 Task: Create a due date automation trigger when advanced on, 2 hours after a card is due add dates due in 1 working days.
Action: Mouse moved to (1157, 91)
Screenshot: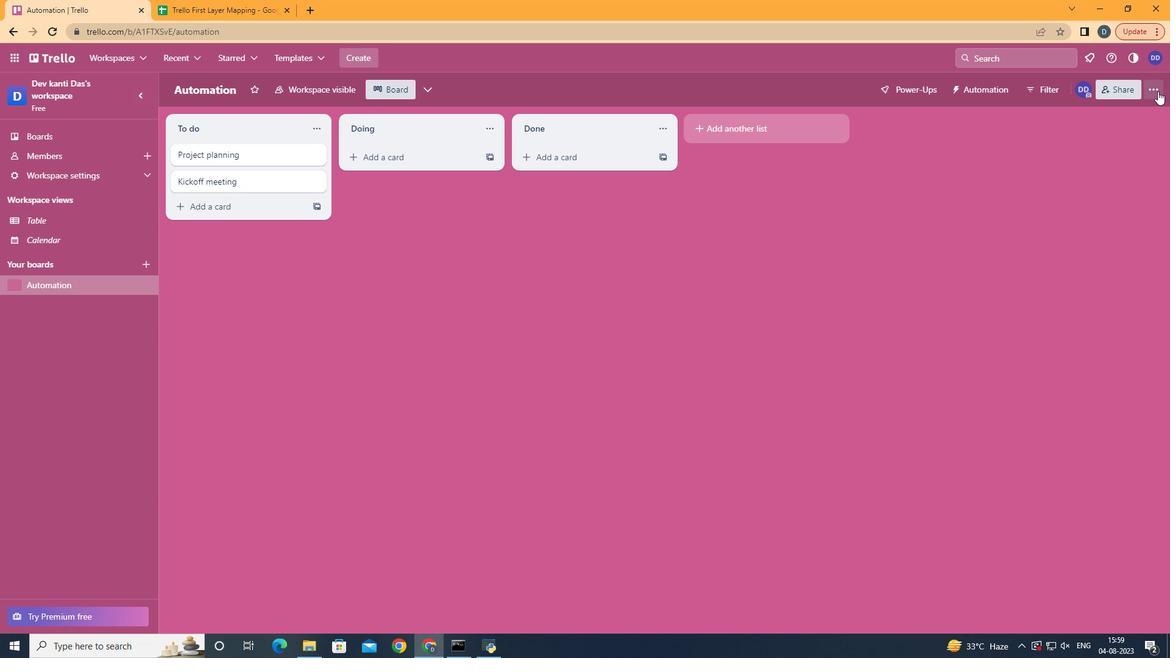 
Action: Mouse pressed left at (1157, 91)
Screenshot: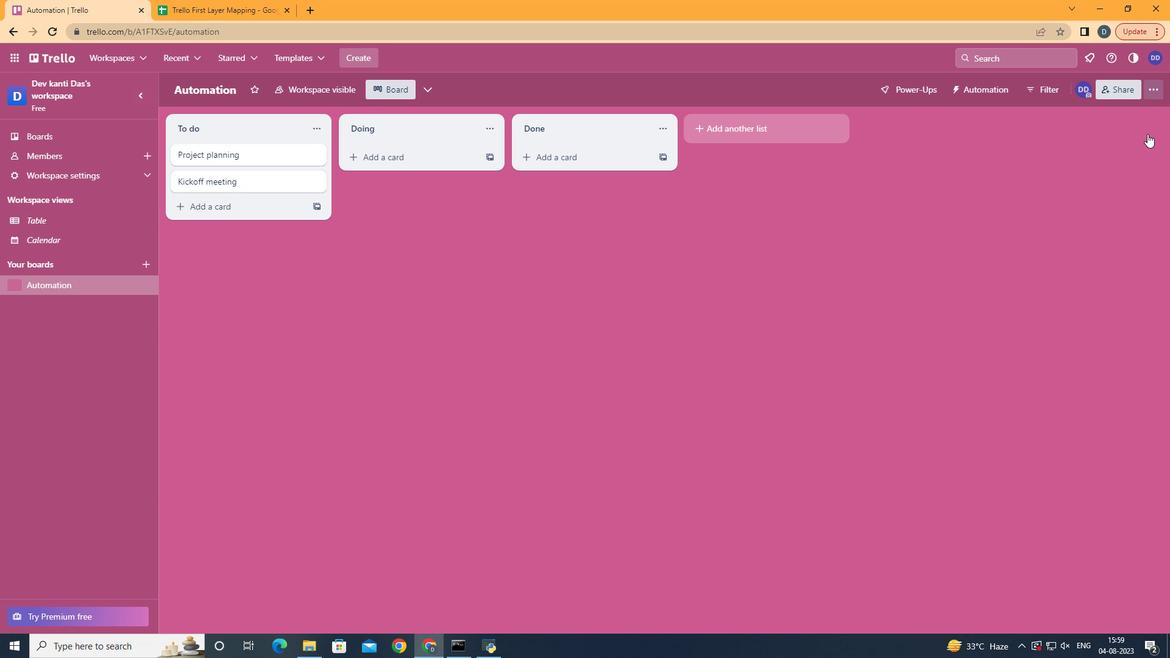 
Action: Mouse moved to (1062, 263)
Screenshot: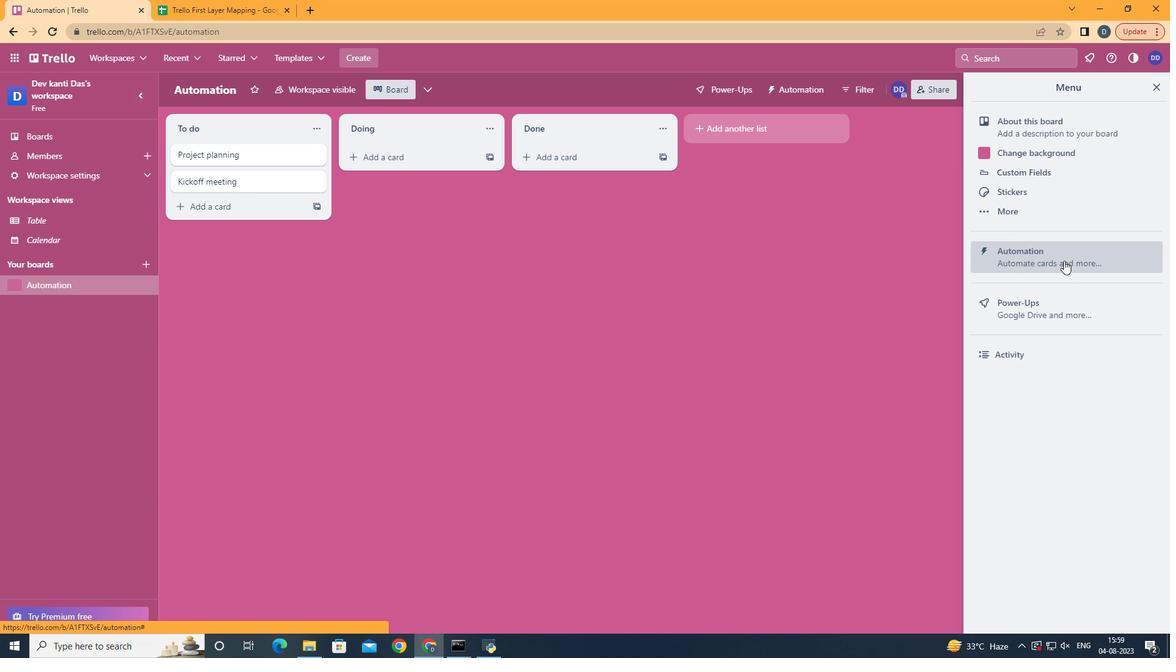 
Action: Mouse pressed left at (1062, 263)
Screenshot: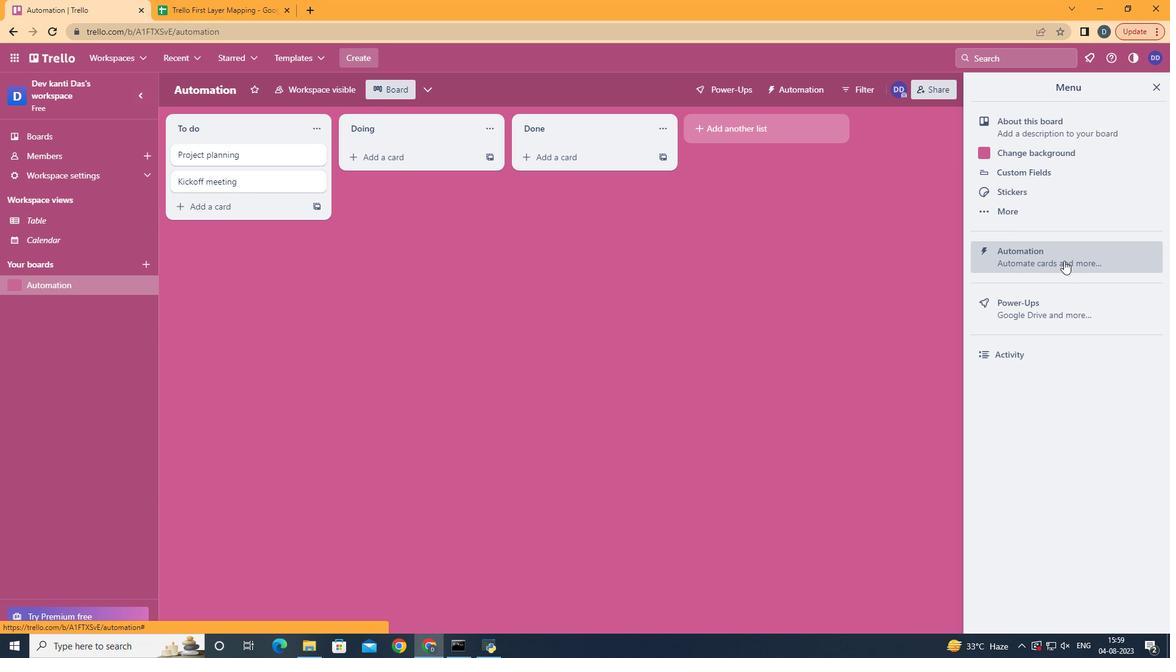 
Action: Mouse moved to (228, 247)
Screenshot: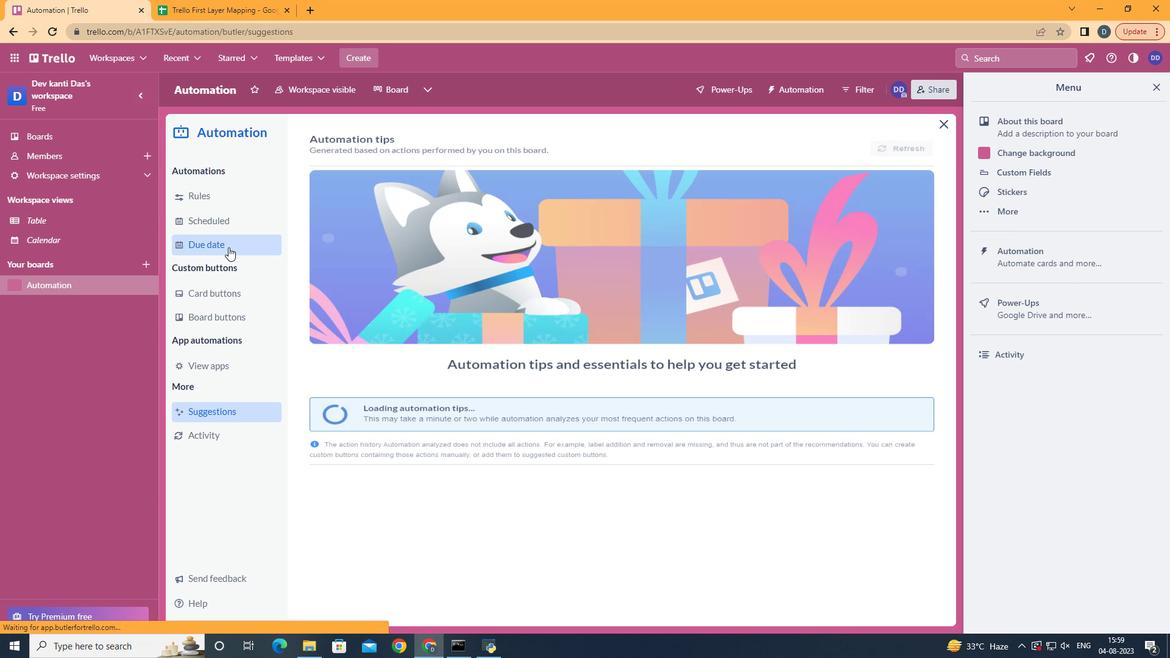 
Action: Mouse pressed left at (228, 247)
Screenshot: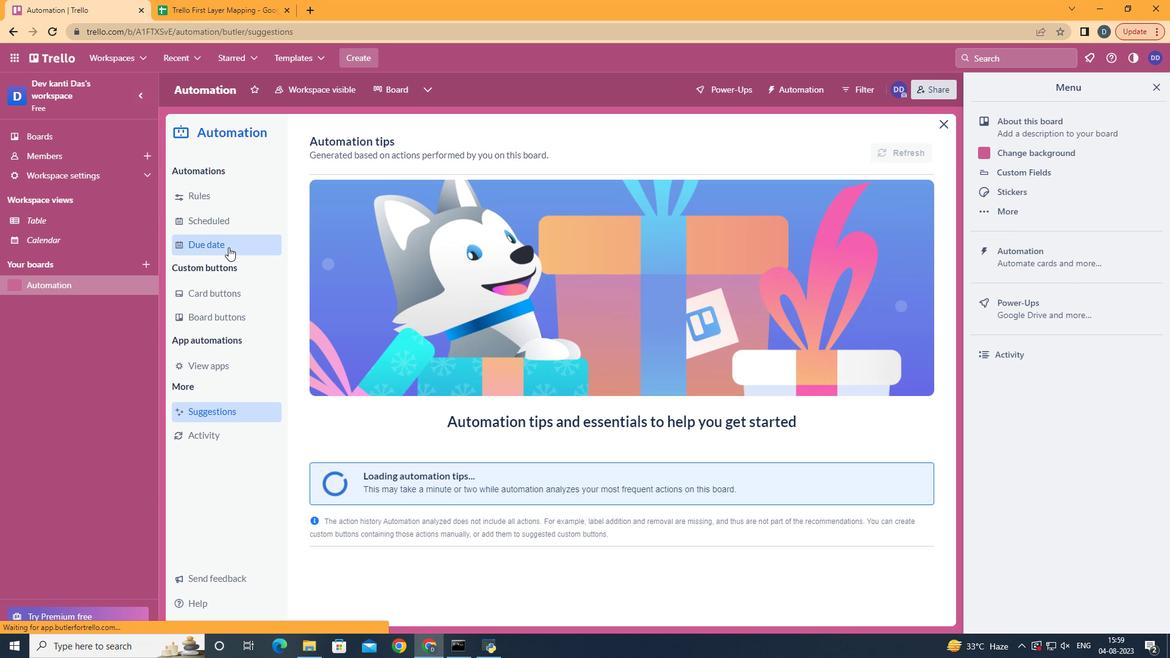 
Action: Mouse moved to (870, 140)
Screenshot: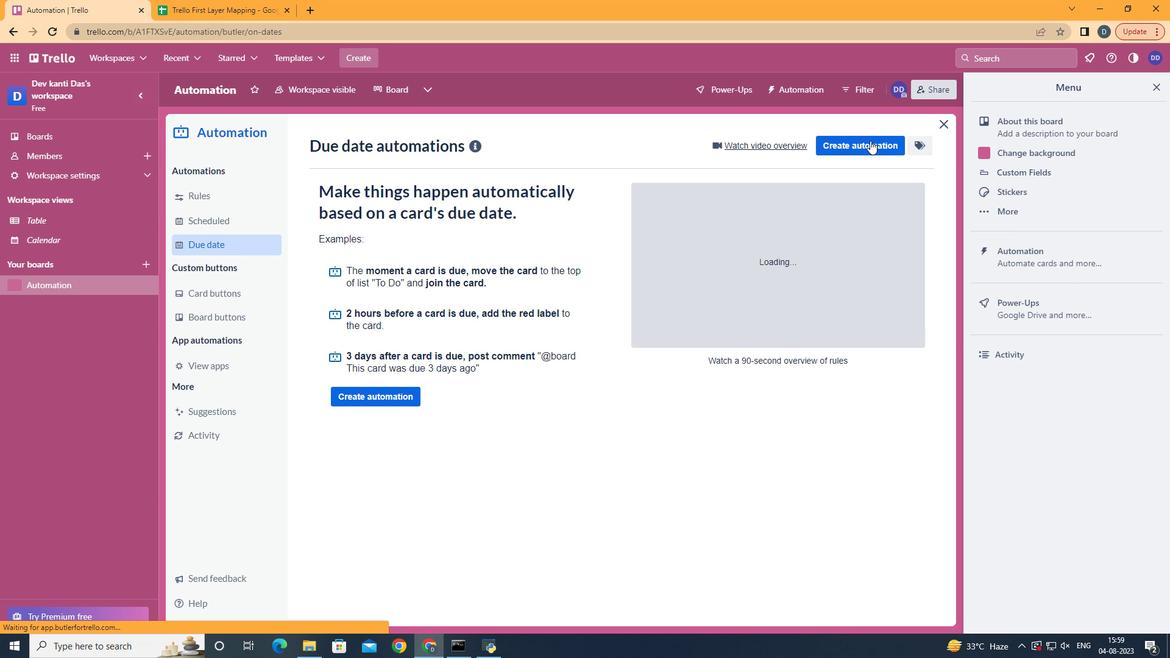 
Action: Mouse pressed left at (870, 140)
Screenshot: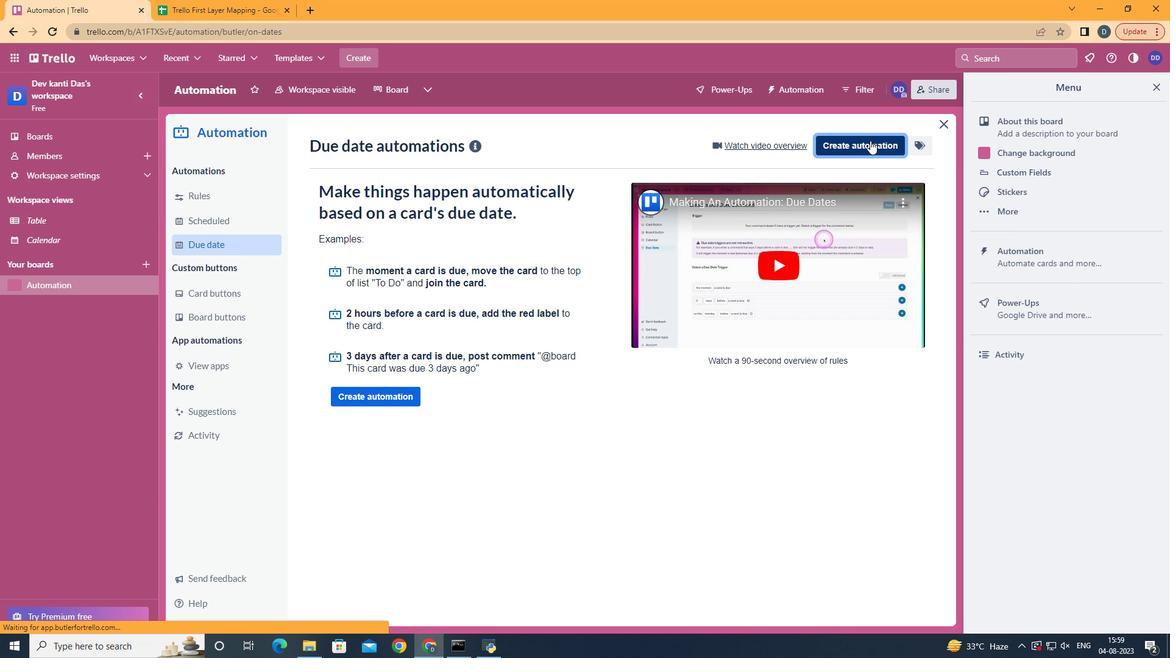 
Action: Mouse moved to (628, 254)
Screenshot: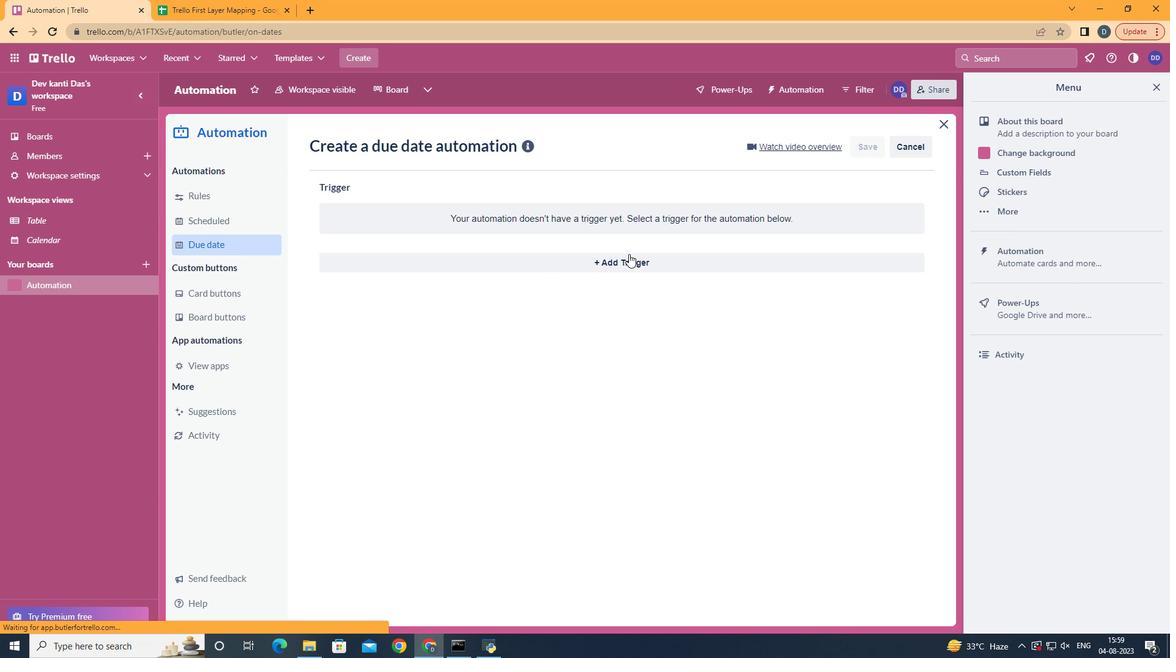 
Action: Mouse pressed left at (628, 254)
Screenshot: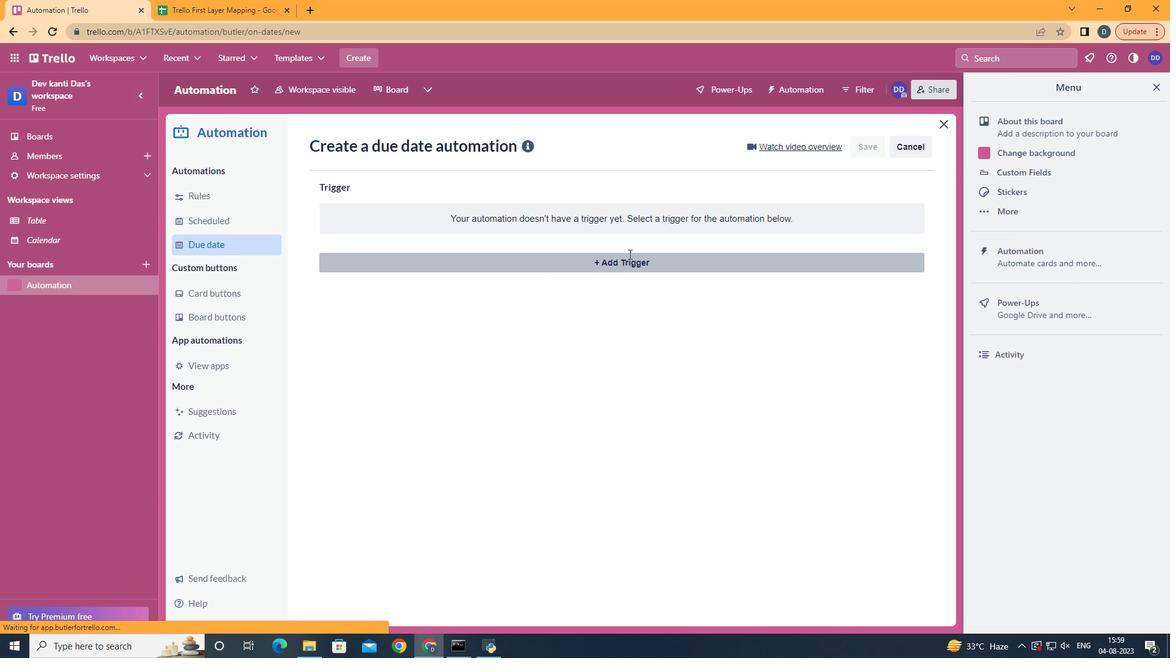 
Action: Mouse moved to (392, 514)
Screenshot: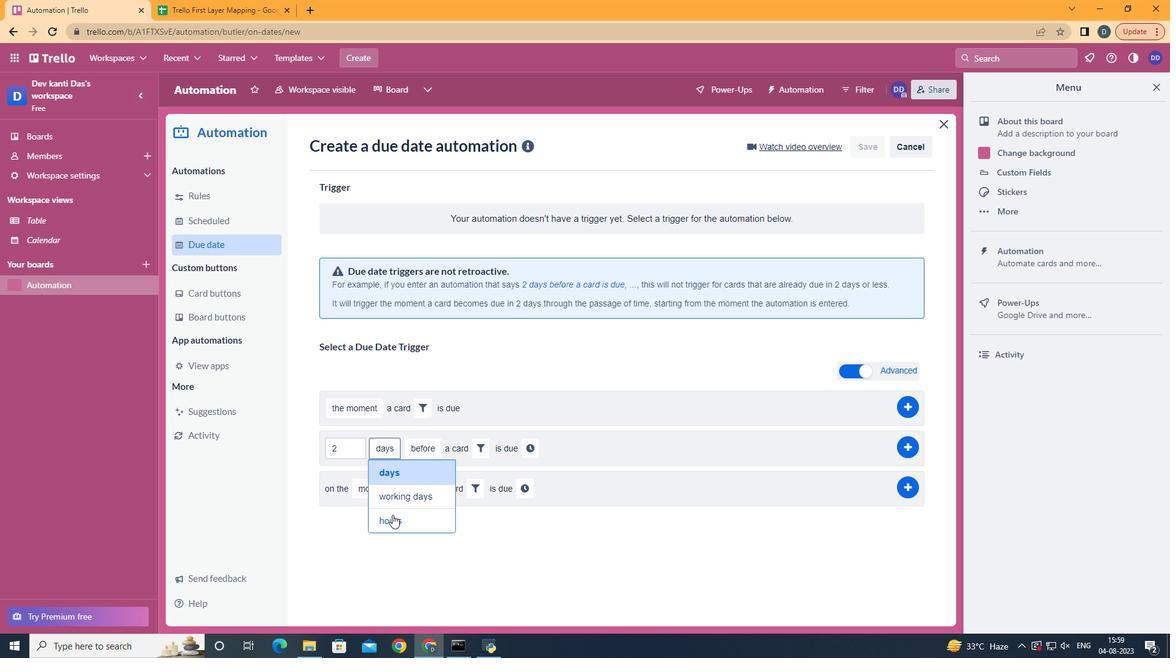 
Action: Mouse pressed left at (392, 514)
Screenshot: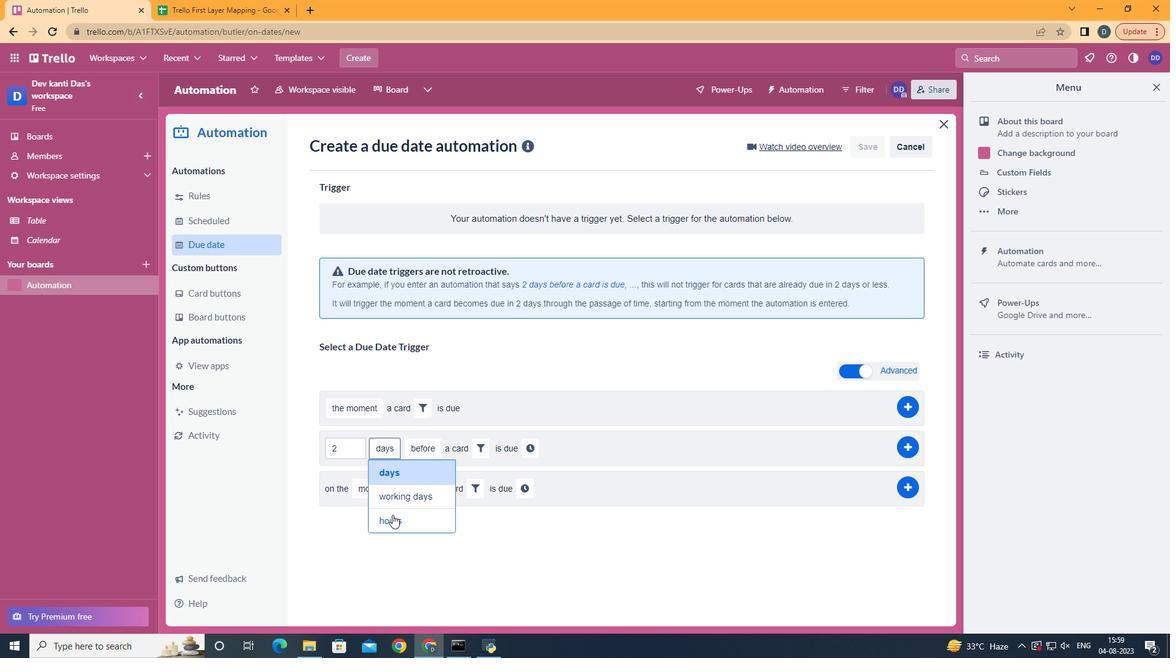 
Action: Mouse moved to (435, 491)
Screenshot: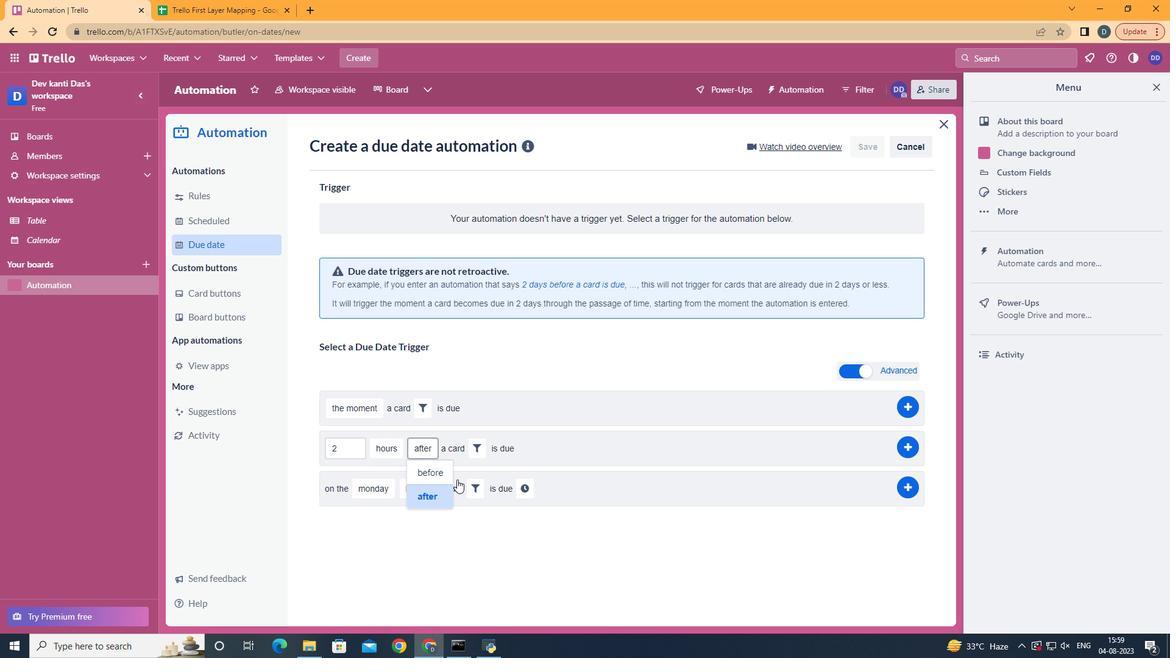 
Action: Mouse pressed left at (435, 491)
Screenshot: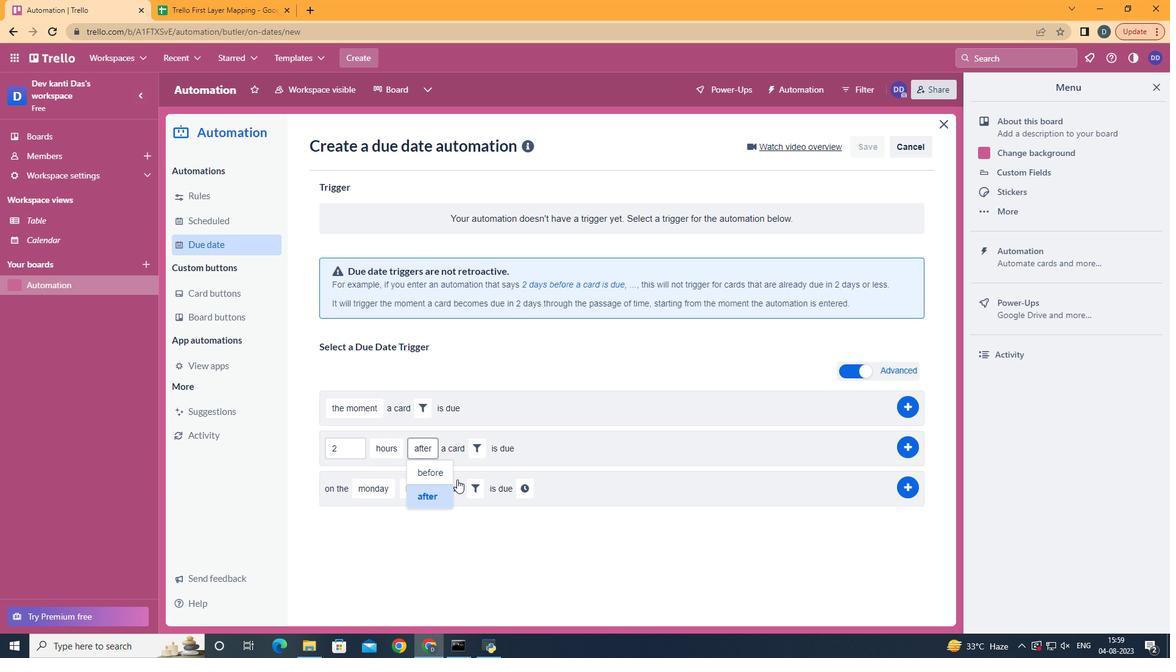 
Action: Mouse moved to (490, 450)
Screenshot: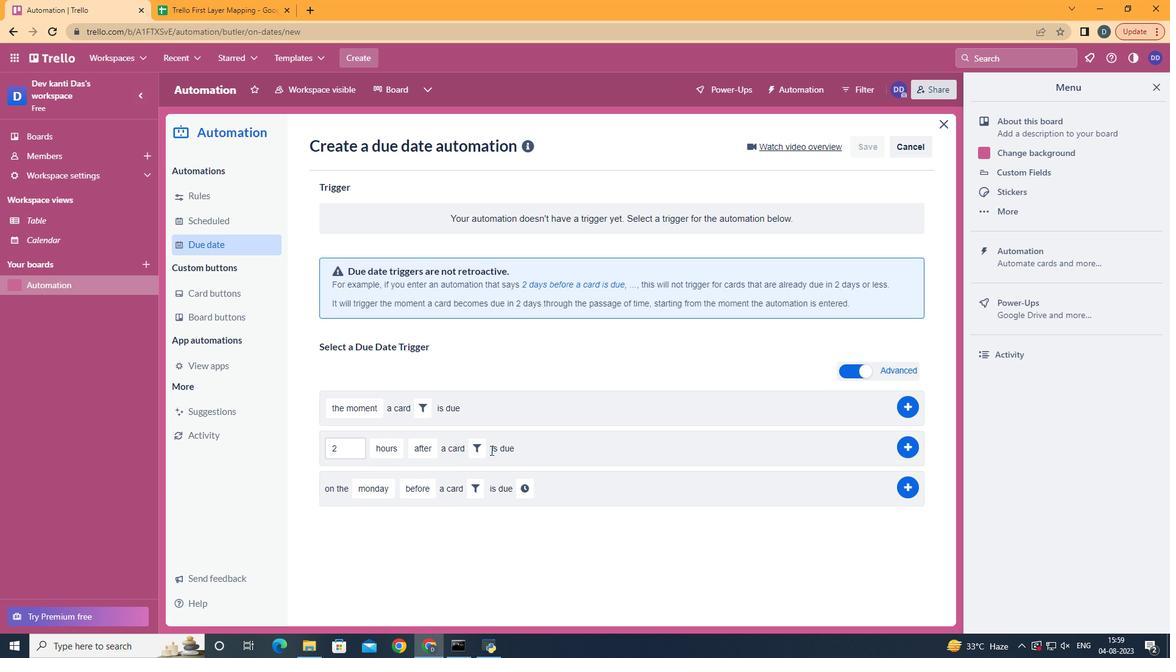
Action: Mouse pressed left at (490, 450)
Screenshot: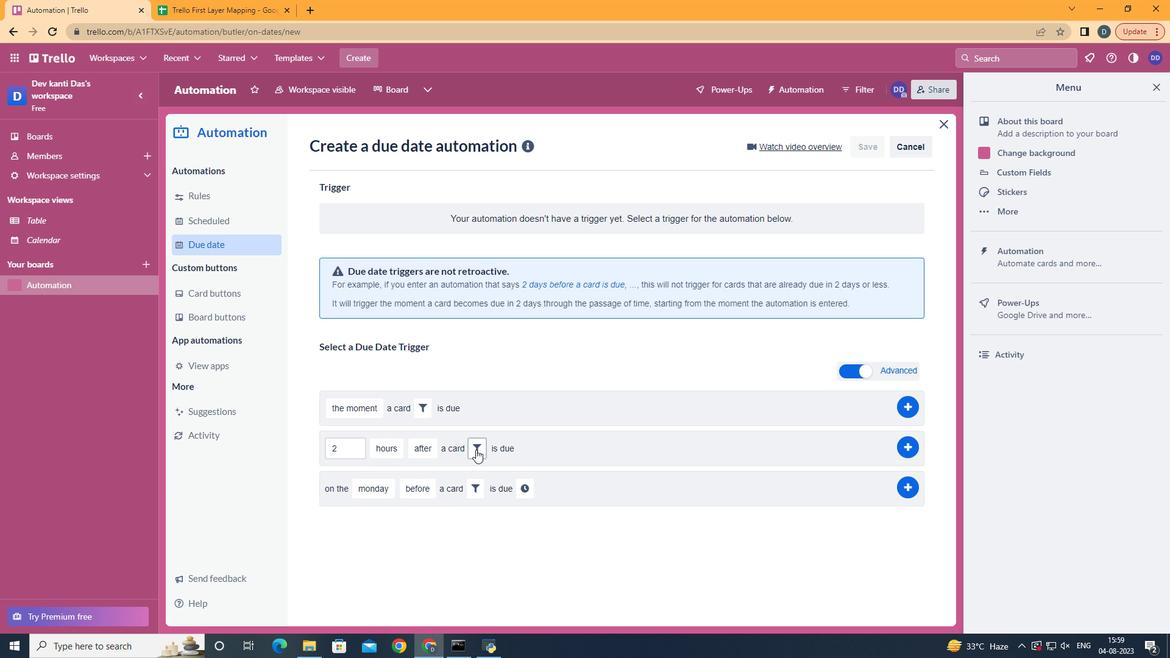 
Action: Mouse moved to (475, 449)
Screenshot: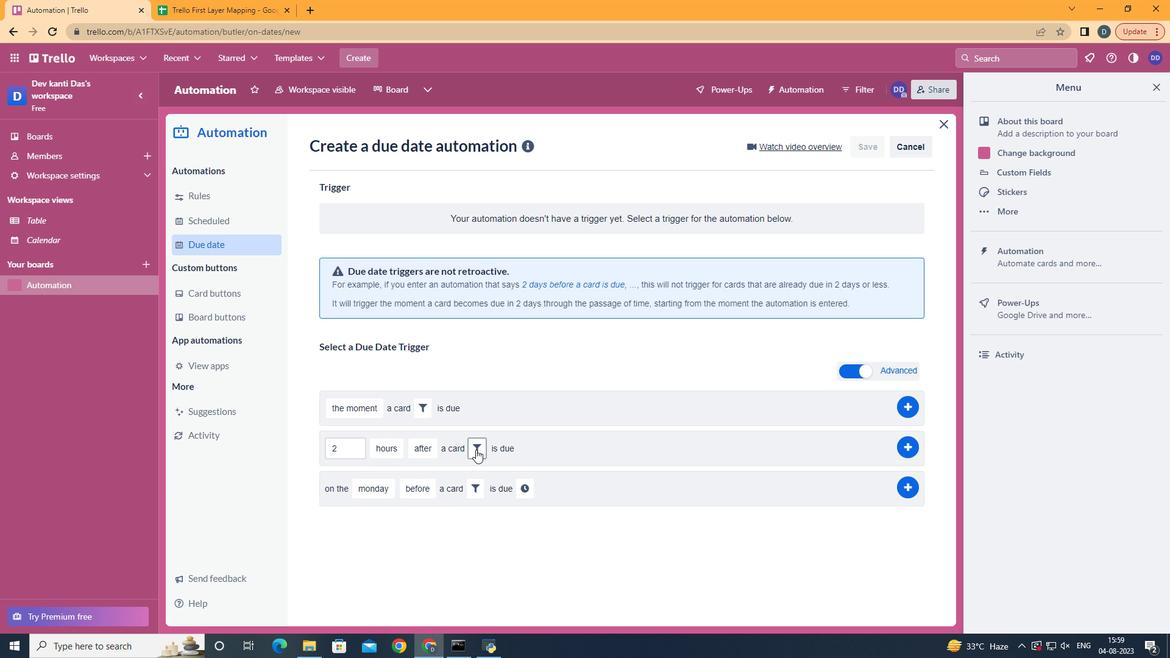 
Action: Mouse pressed left at (475, 449)
Screenshot: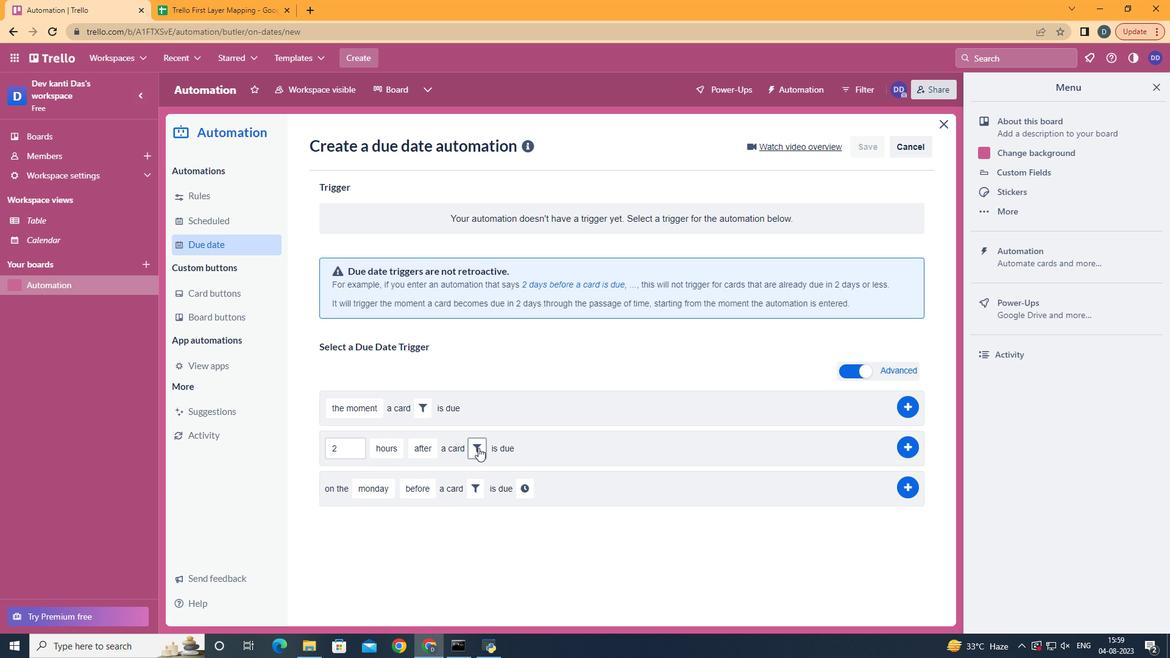 
Action: Mouse moved to (545, 486)
Screenshot: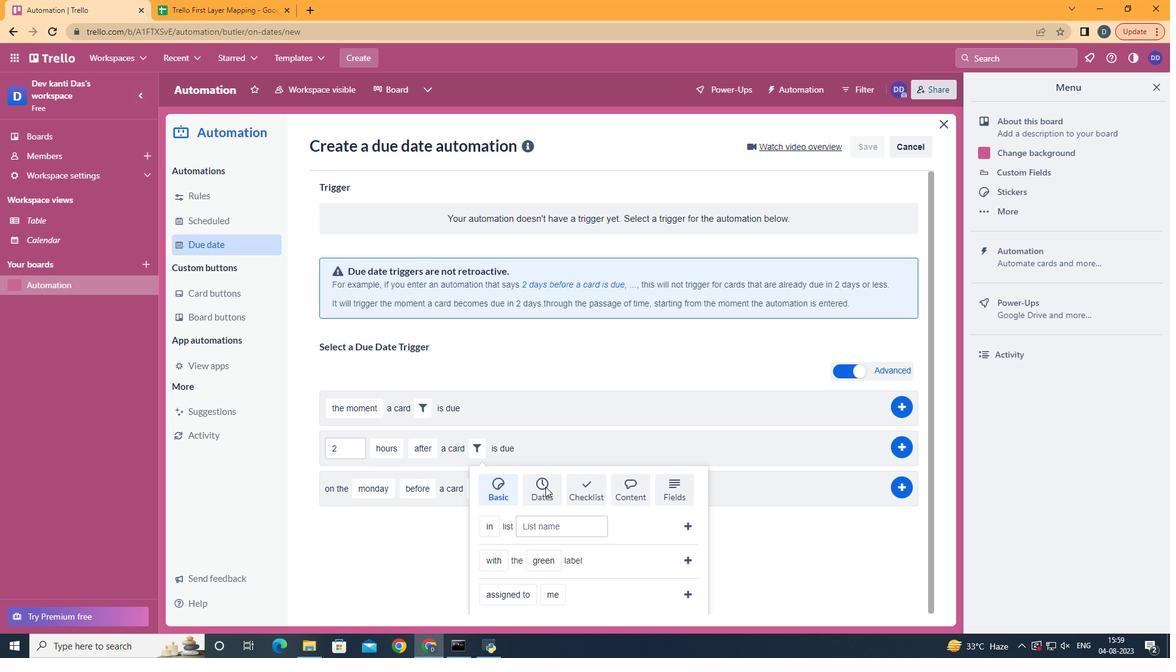 
Action: Mouse pressed left at (545, 486)
Screenshot: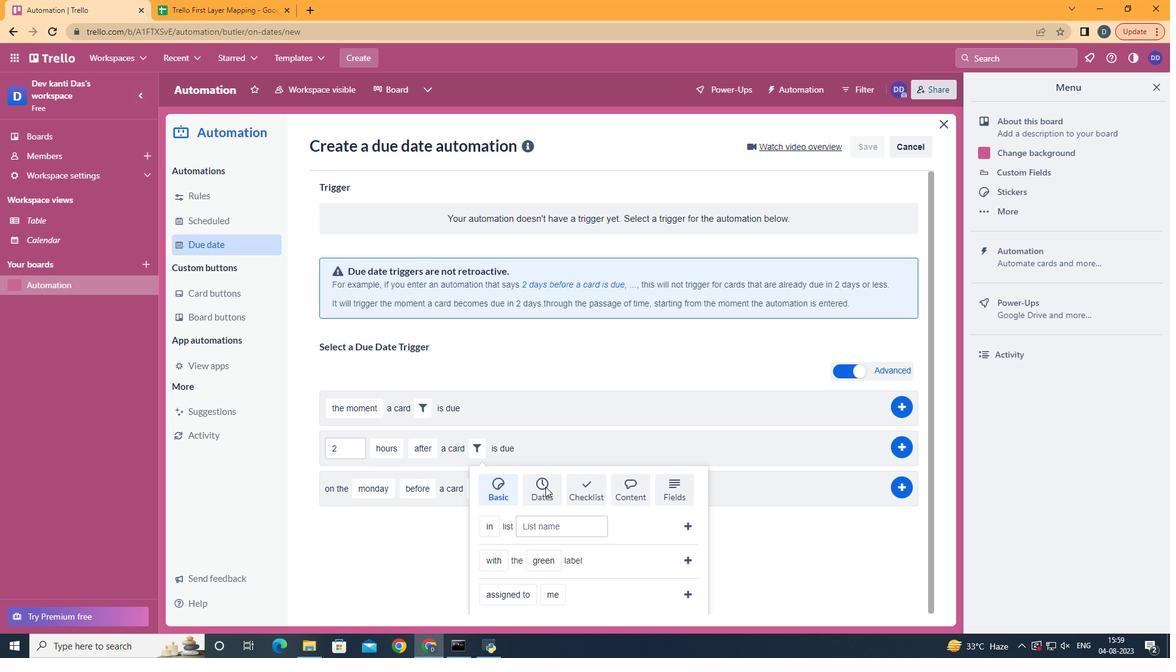 
Action: Mouse scrolled (545, 486) with delta (0, 0)
Screenshot: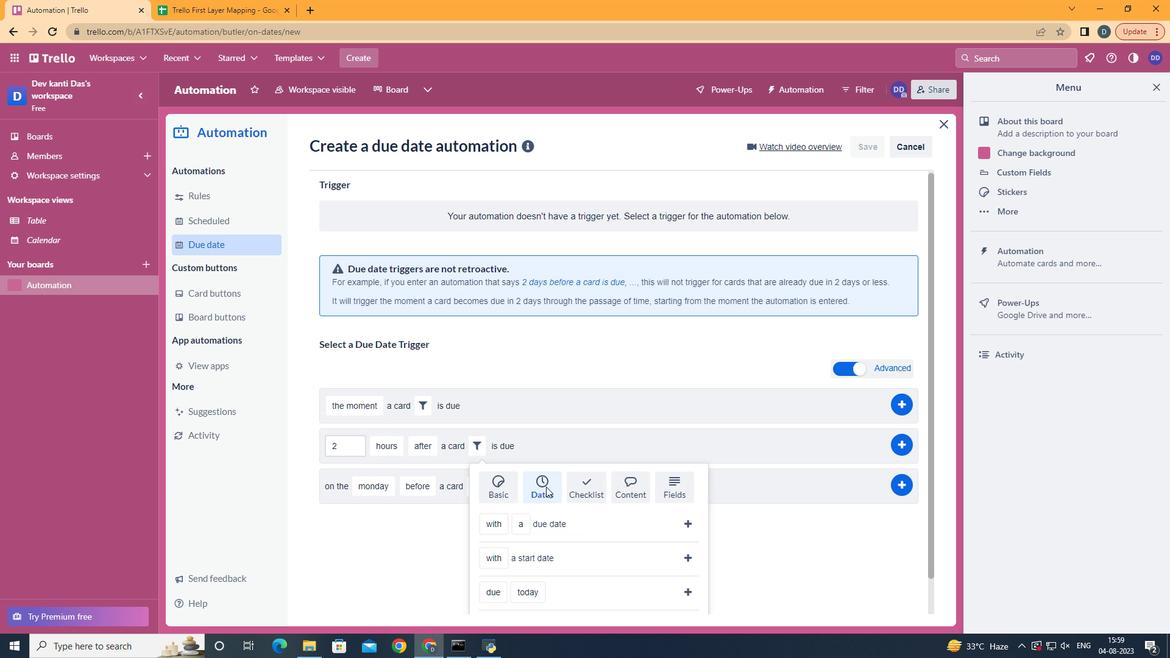 
Action: Mouse scrolled (545, 486) with delta (0, 0)
Screenshot: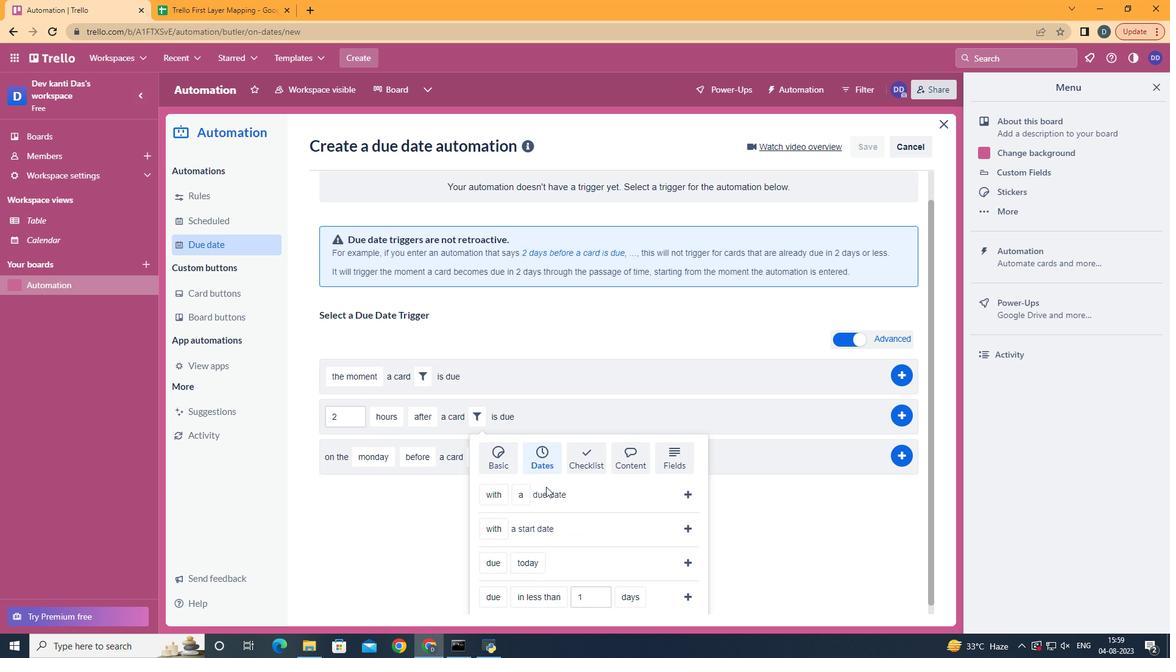 
Action: Mouse scrolled (545, 486) with delta (0, 0)
Screenshot: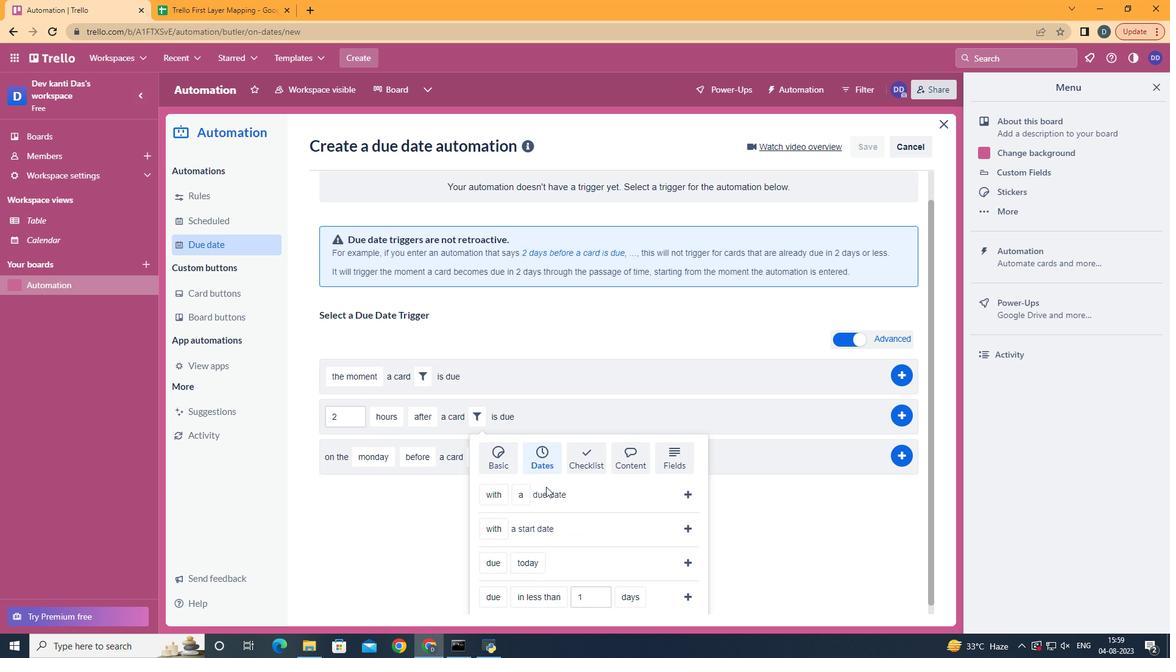 
Action: Mouse scrolled (545, 486) with delta (0, 0)
Screenshot: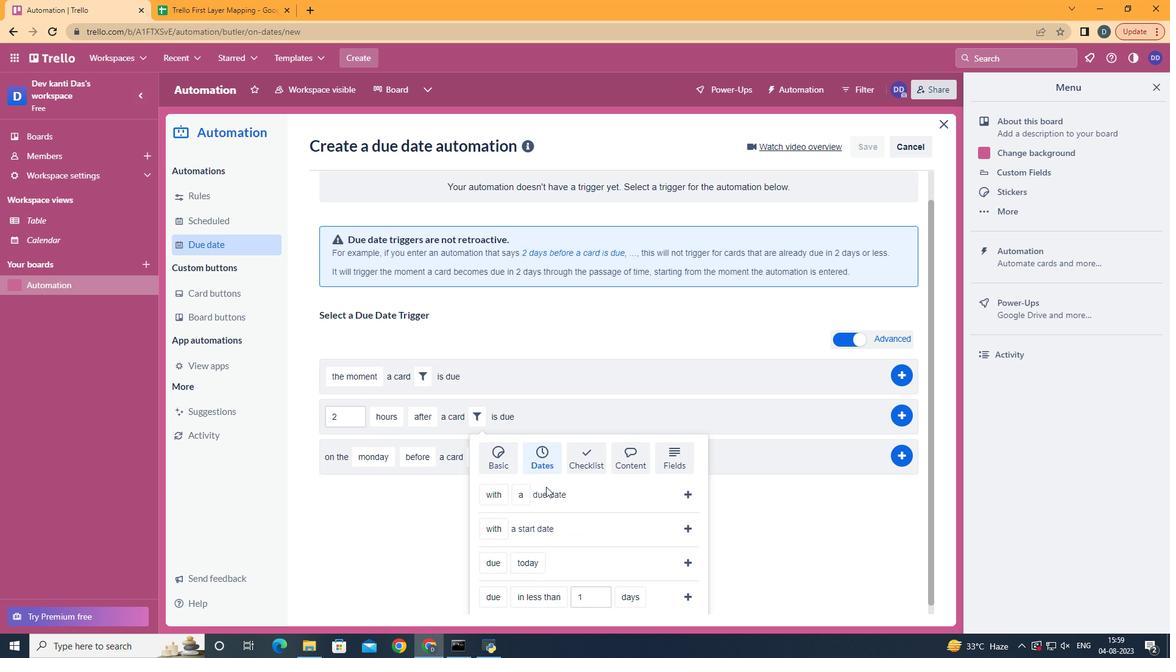 
Action: Mouse scrolled (545, 486) with delta (0, 0)
Screenshot: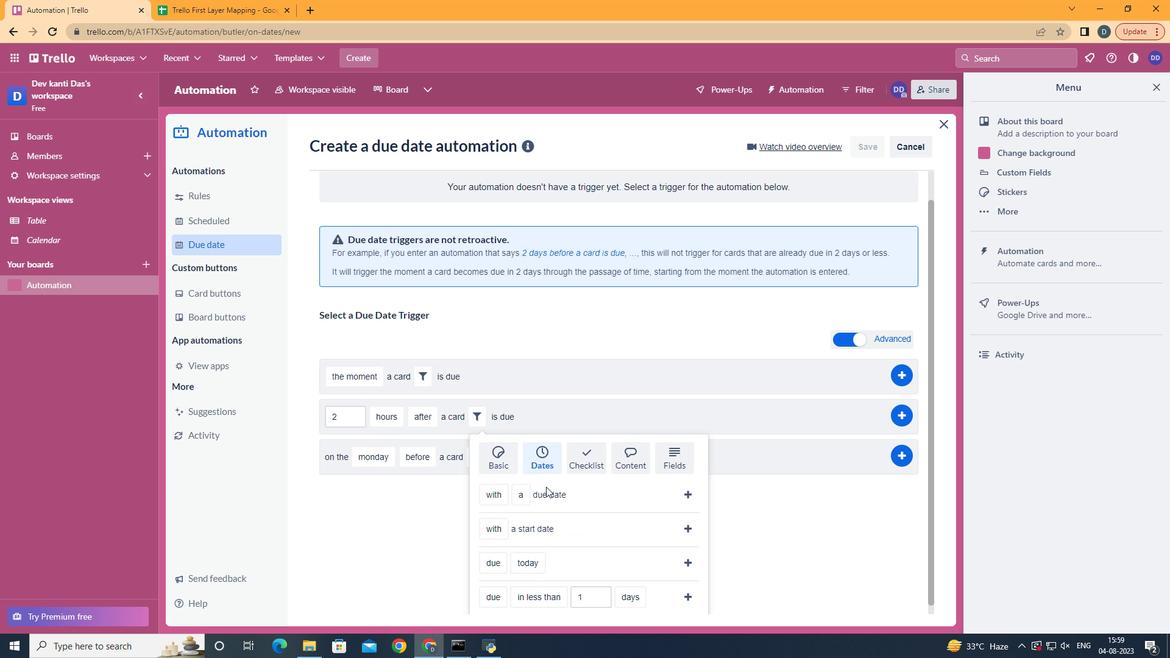 
Action: Mouse moved to (513, 541)
Screenshot: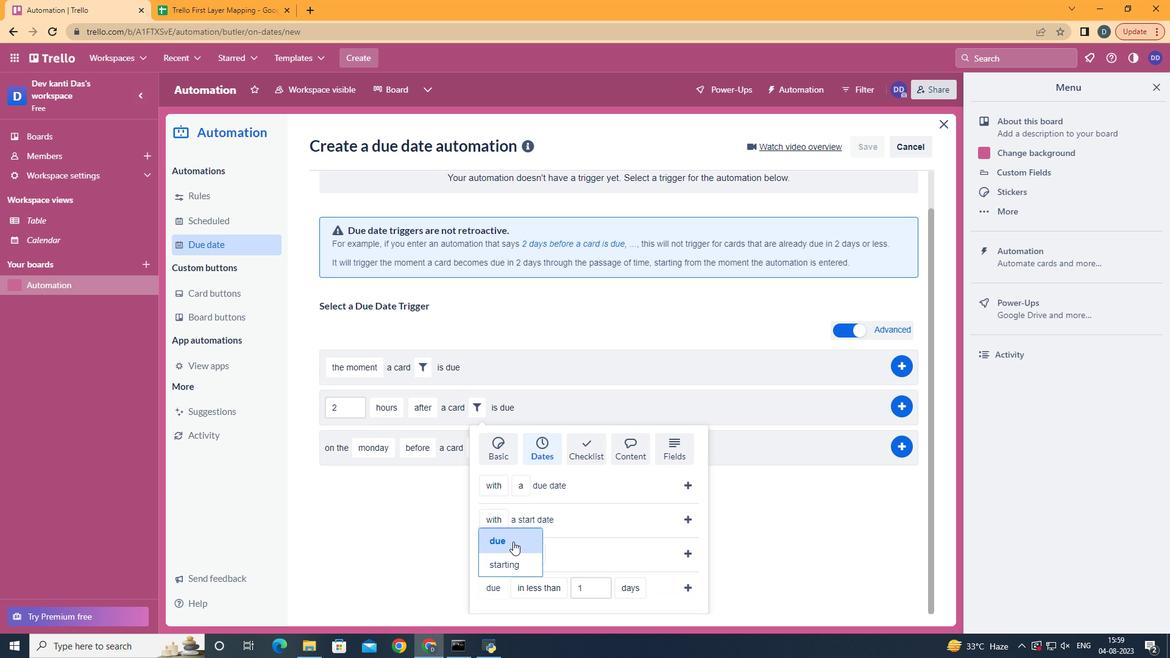 
Action: Mouse pressed left at (513, 541)
Screenshot: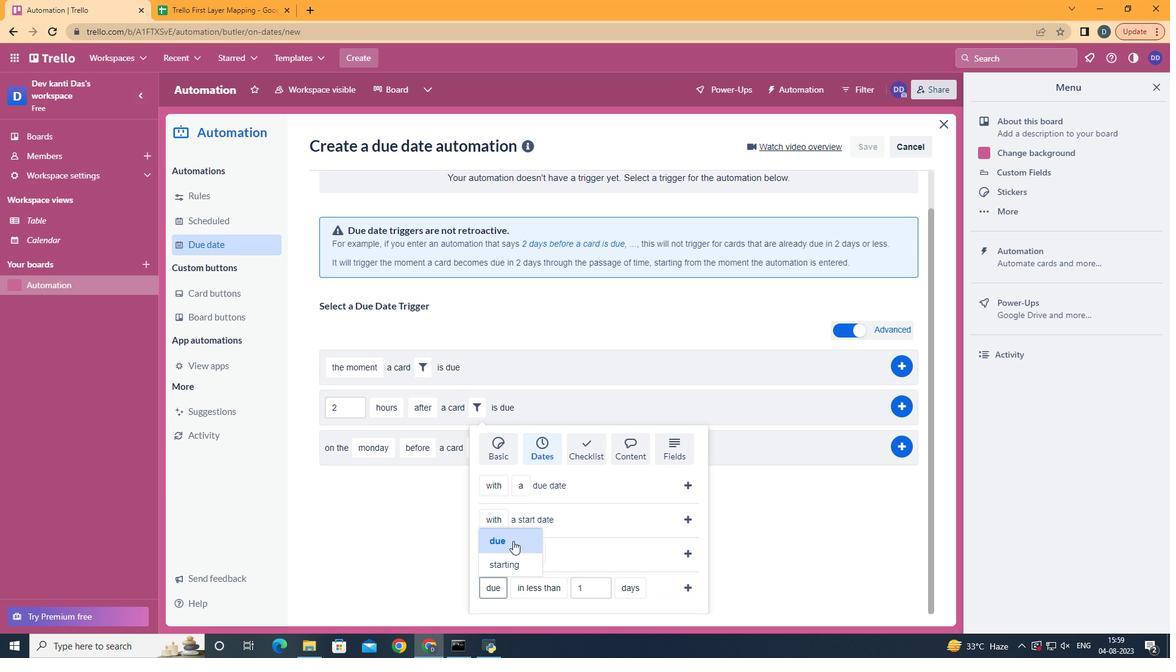 
Action: Mouse moved to (559, 544)
Screenshot: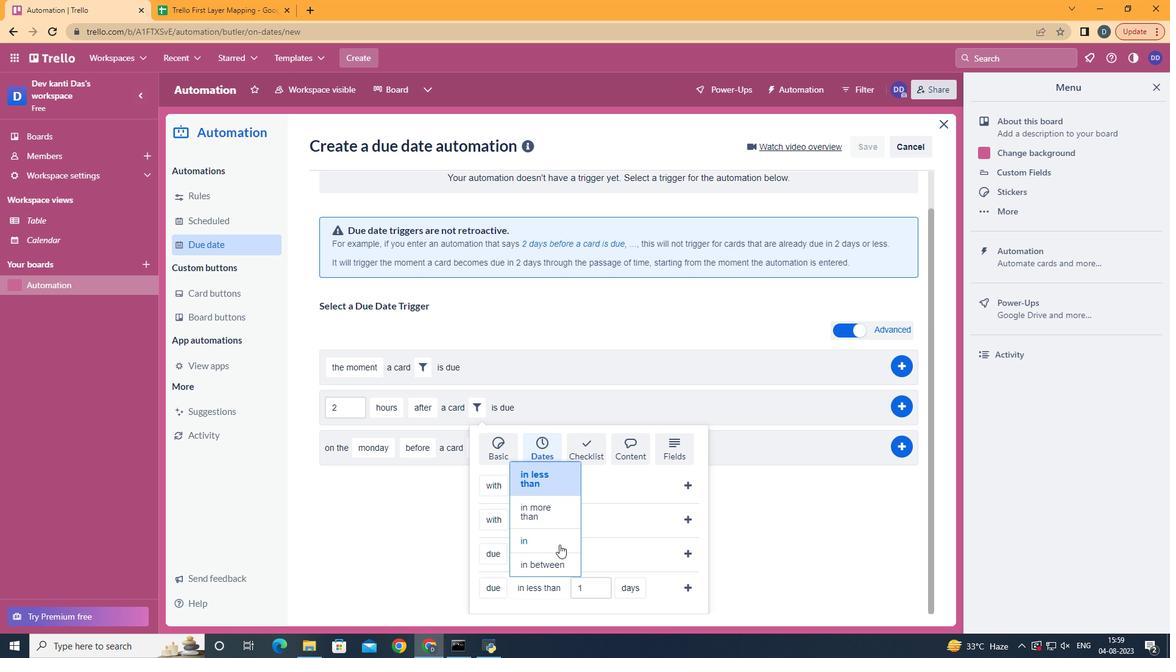 
Action: Mouse pressed left at (559, 544)
Screenshot: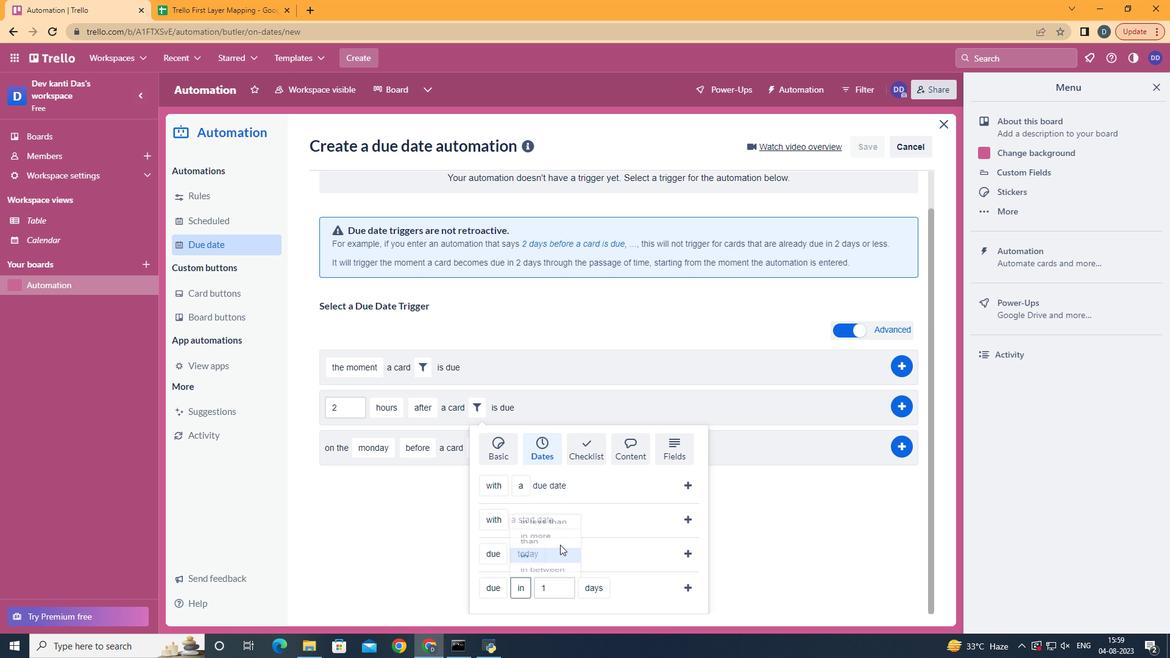 
Action: Mouse moved to (599, 566)
Screenshot: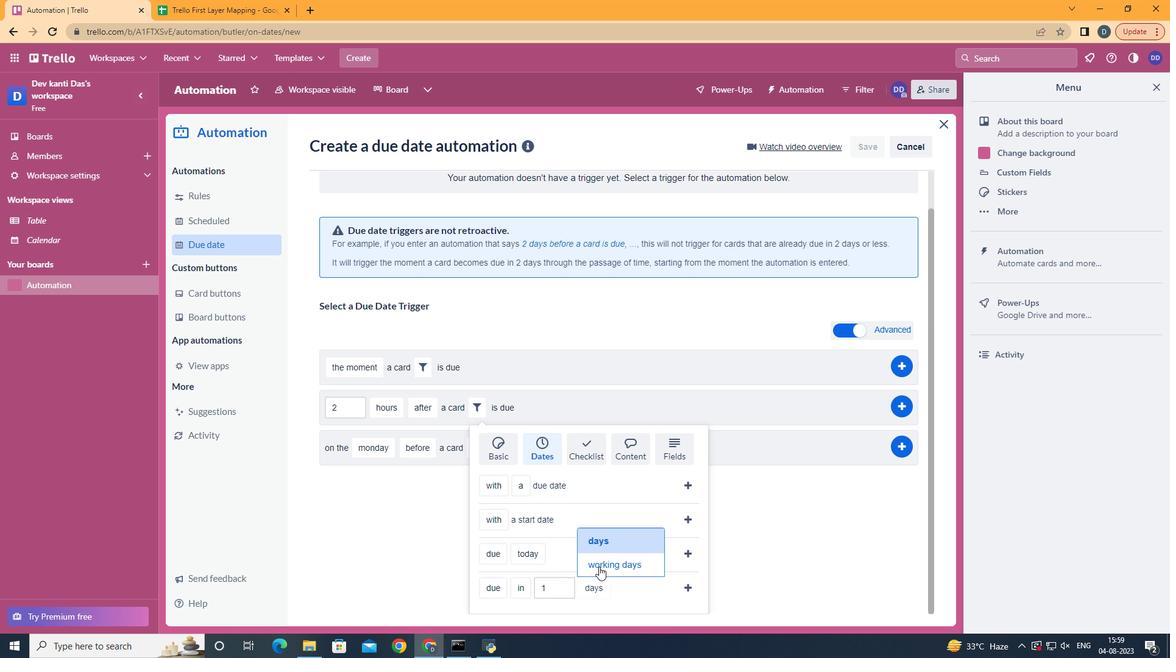 
Action: Mouse pressed left at (599, 566)
Screenshot: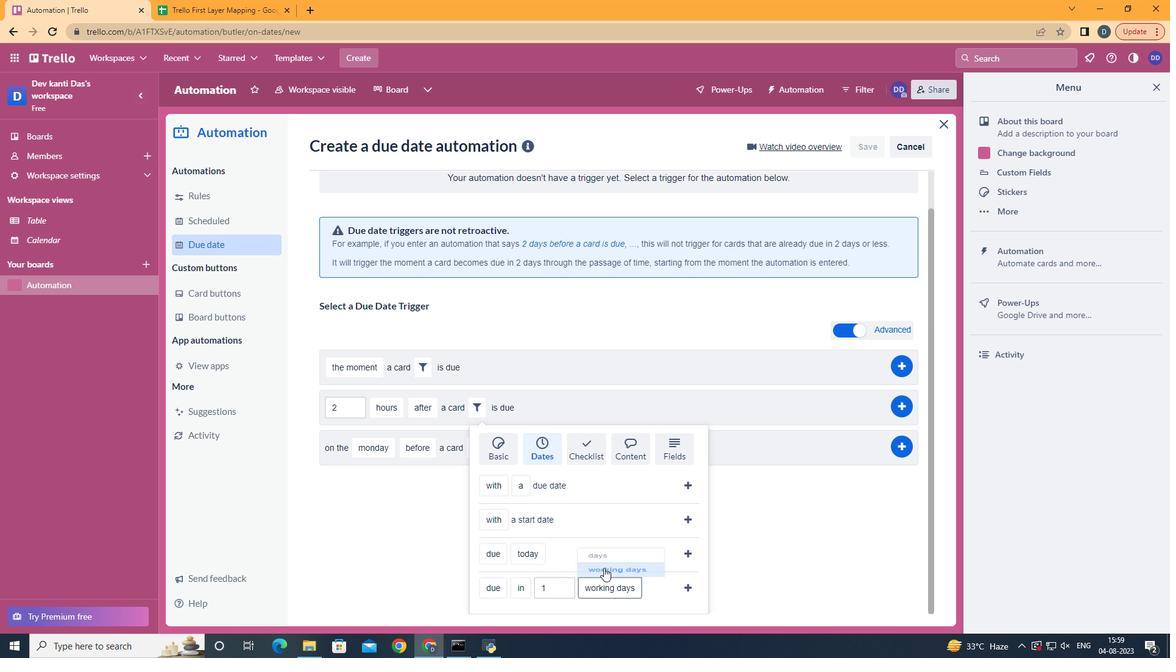 
Action: Mouse moved to (689, 591)
Screenshot: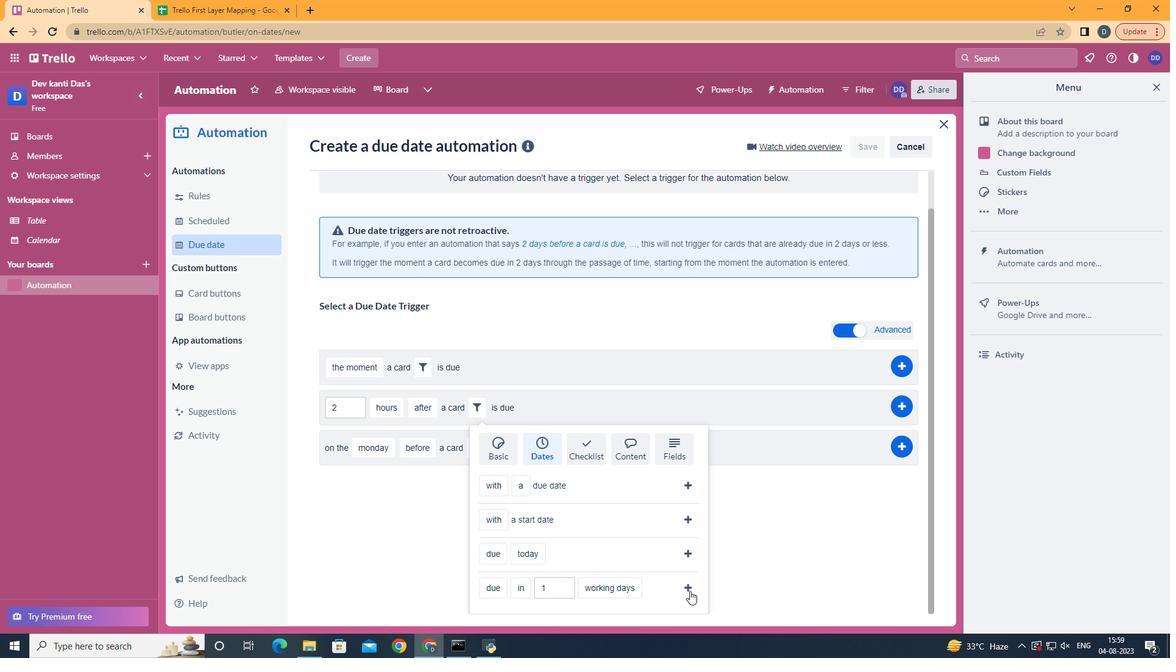 
Action: Mouse pressed left at (689, 591)
Screenshot: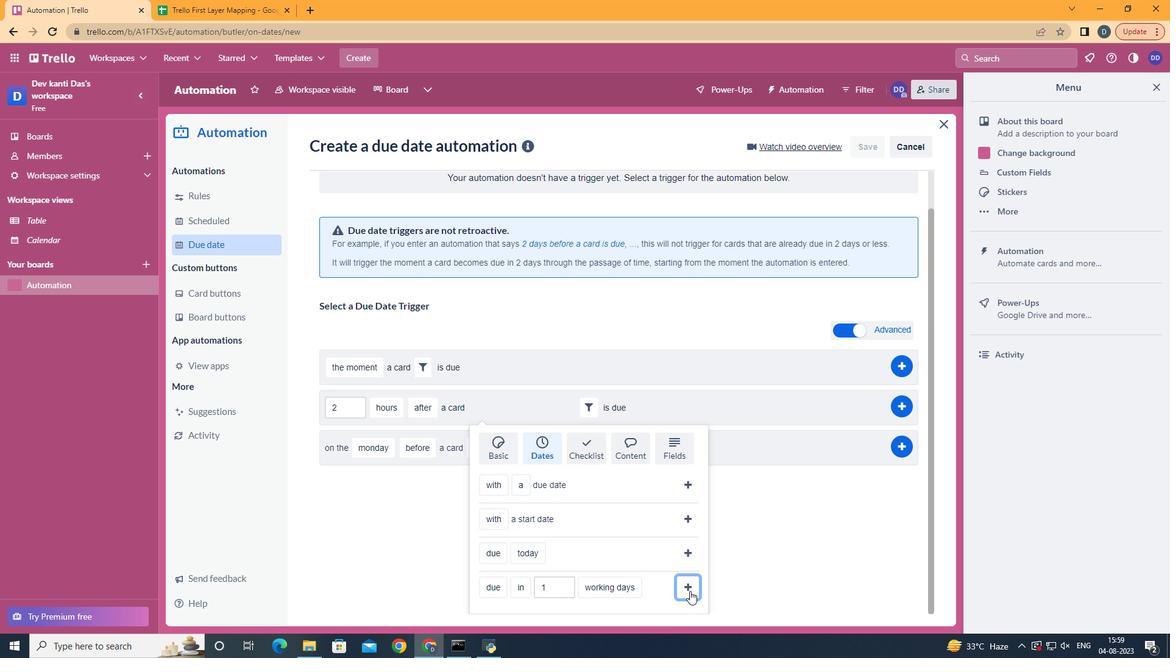 
Action: Mouse moved to (908, 447)
Screenshot: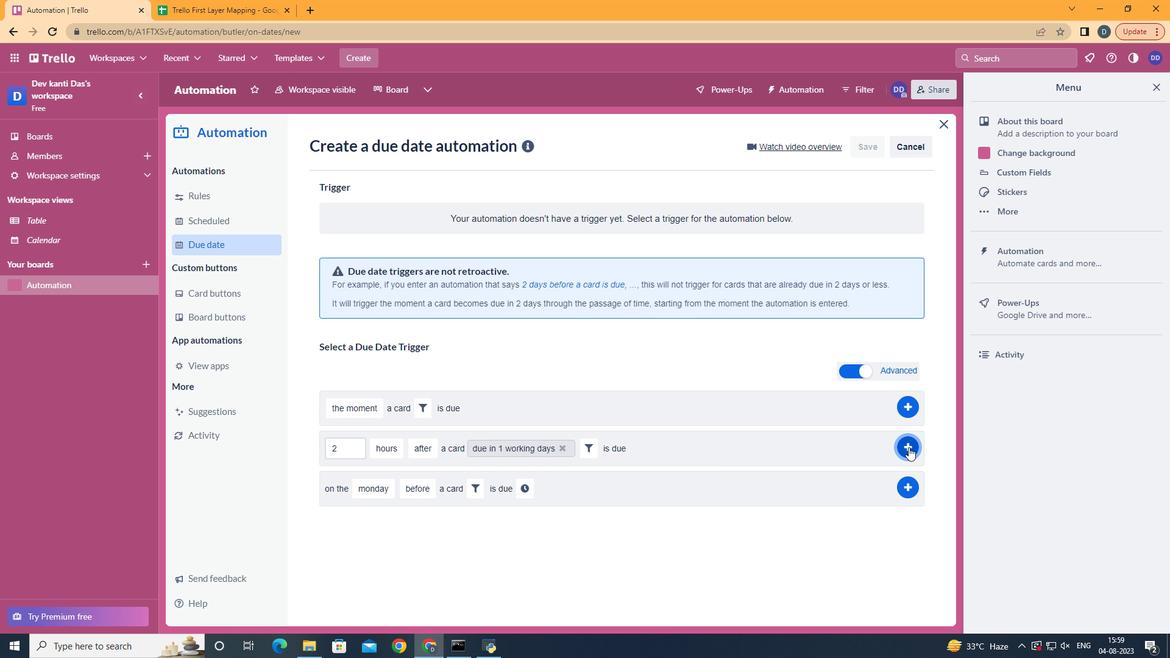 
Action: Mouse pressed left at (908, 447)
Screenshot: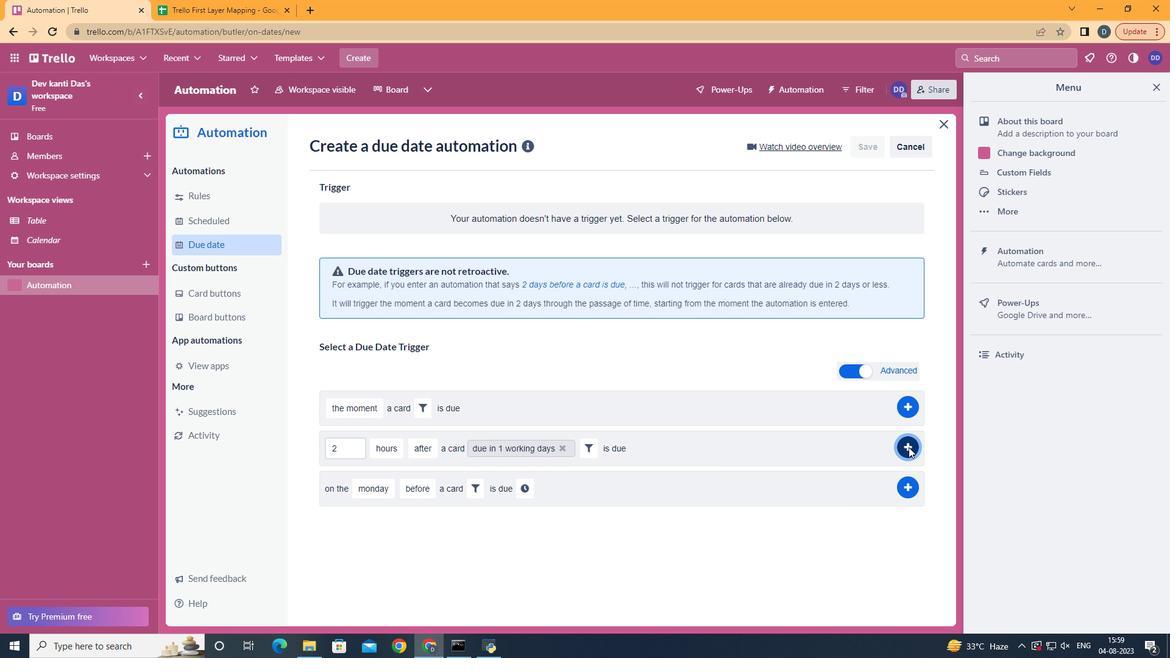 
Action: Mouse moved to (575, 222)
Screenshot: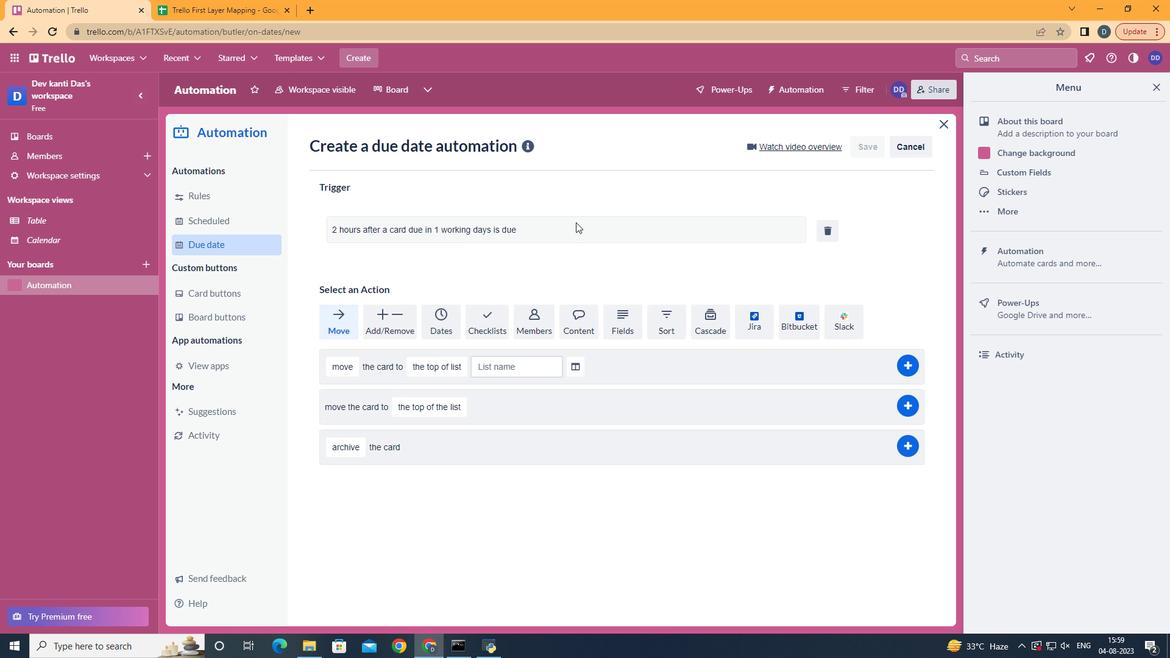 
